 Task: Look for properties with breakfast.
Action: Mouse pressed left at (1055, 145)
Screenshot: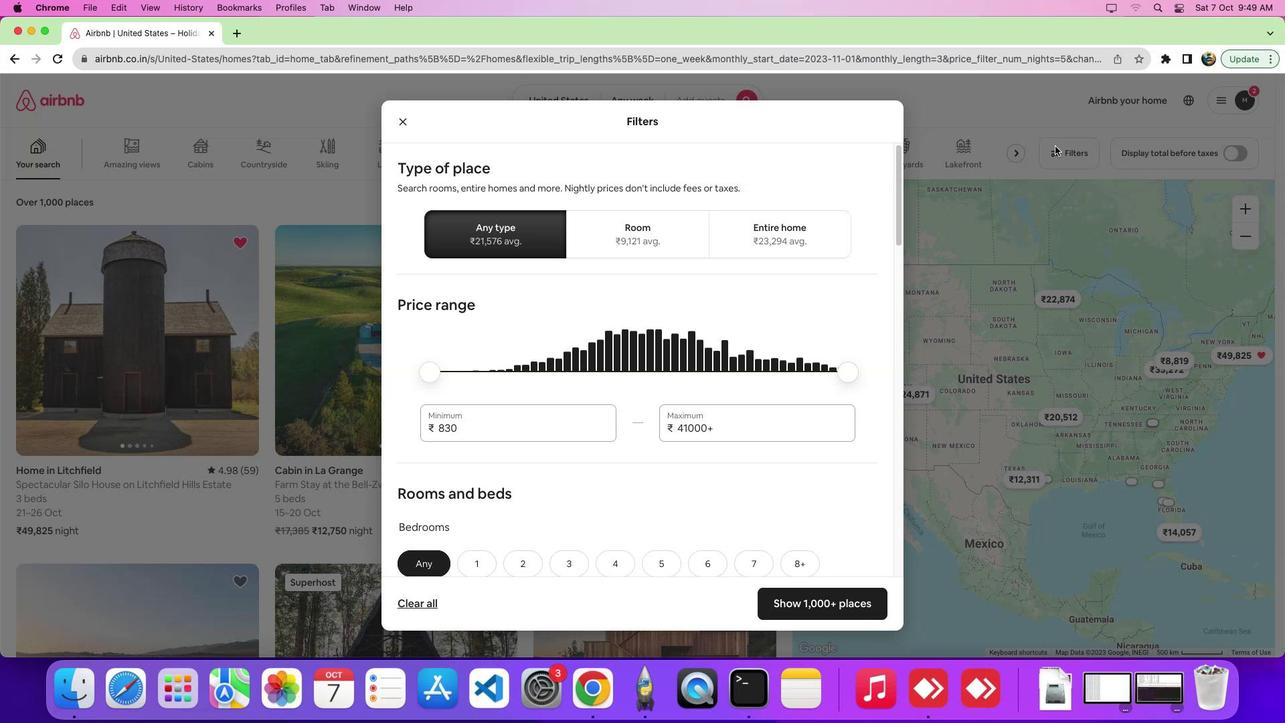 
Action: Mouse moved to (779, 234)
Screenshot: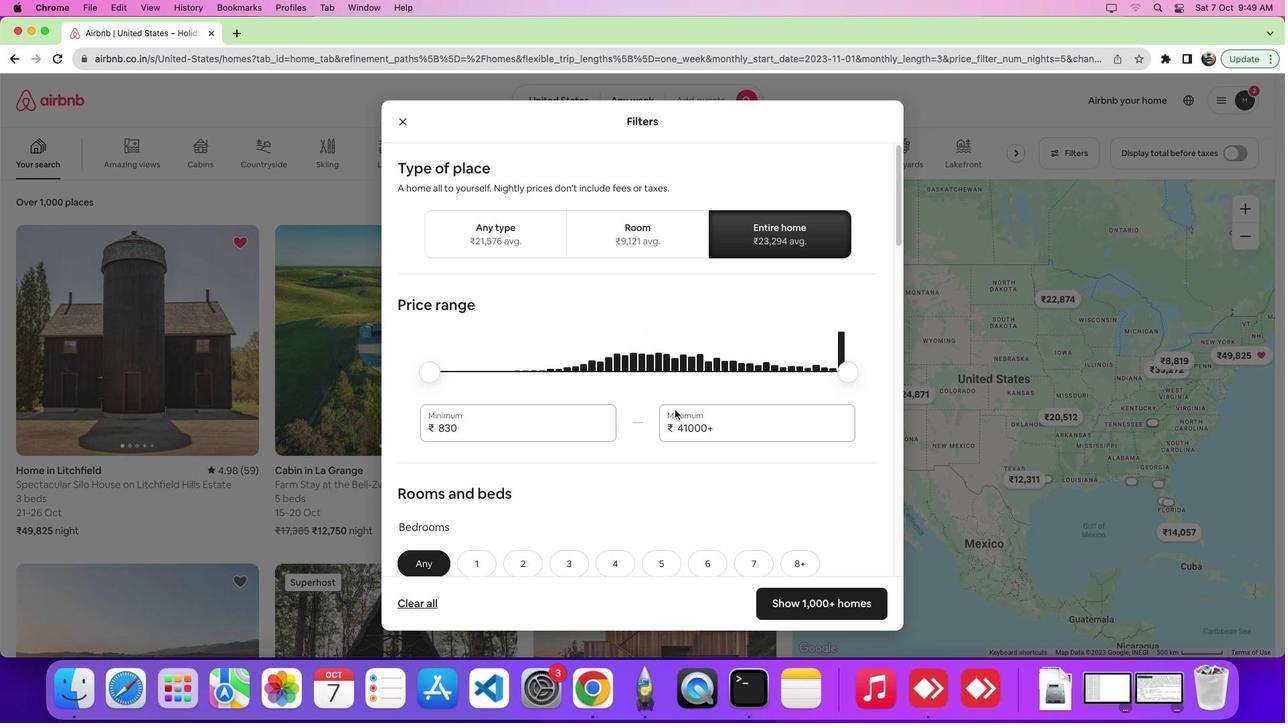 
Action: Mouse pressed left at (779, 234)
Screenshot: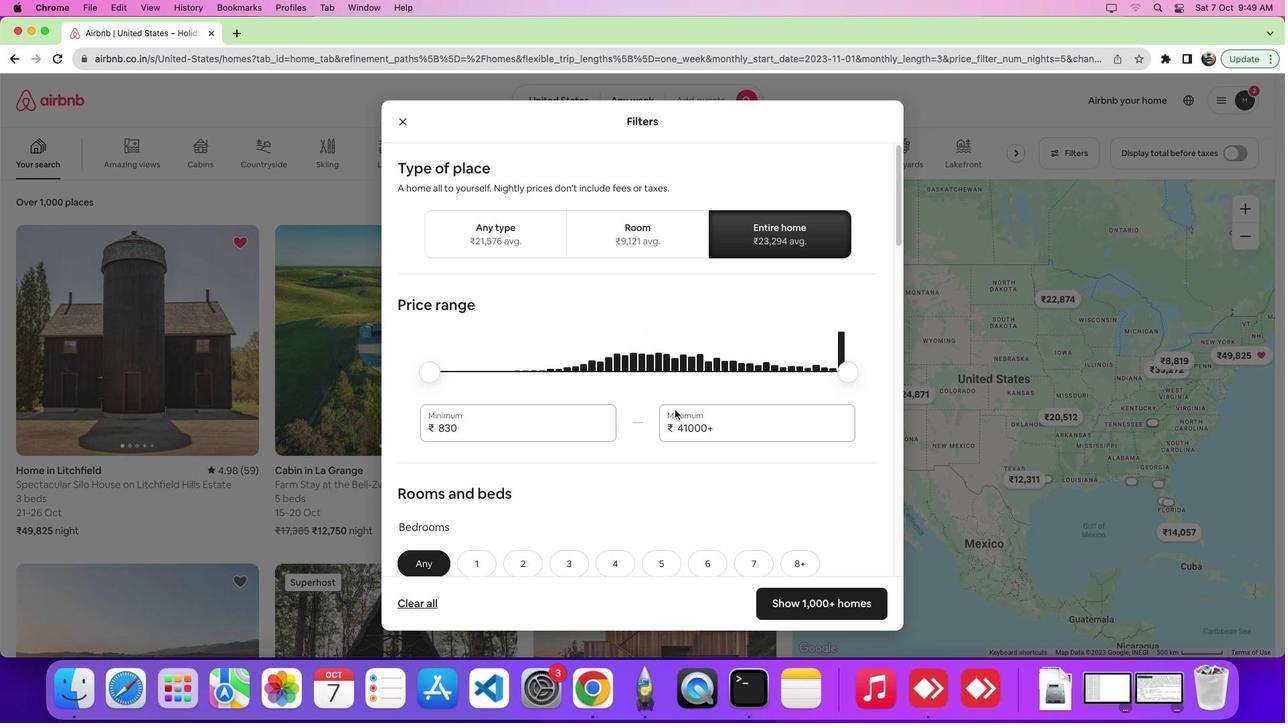 
Action: Mouse moved to (671, 416)
Screenshot: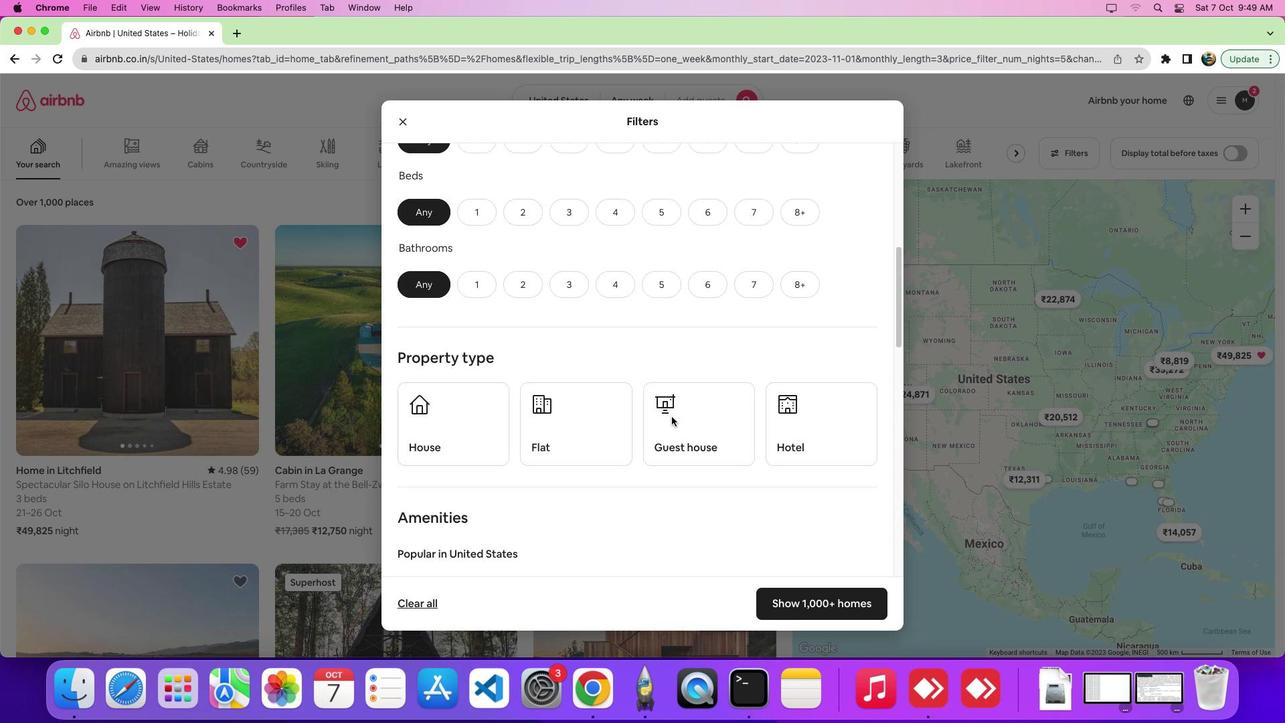 
Action: Mouse scrolled (671, 416) with delta (0, 0)
Screenshot: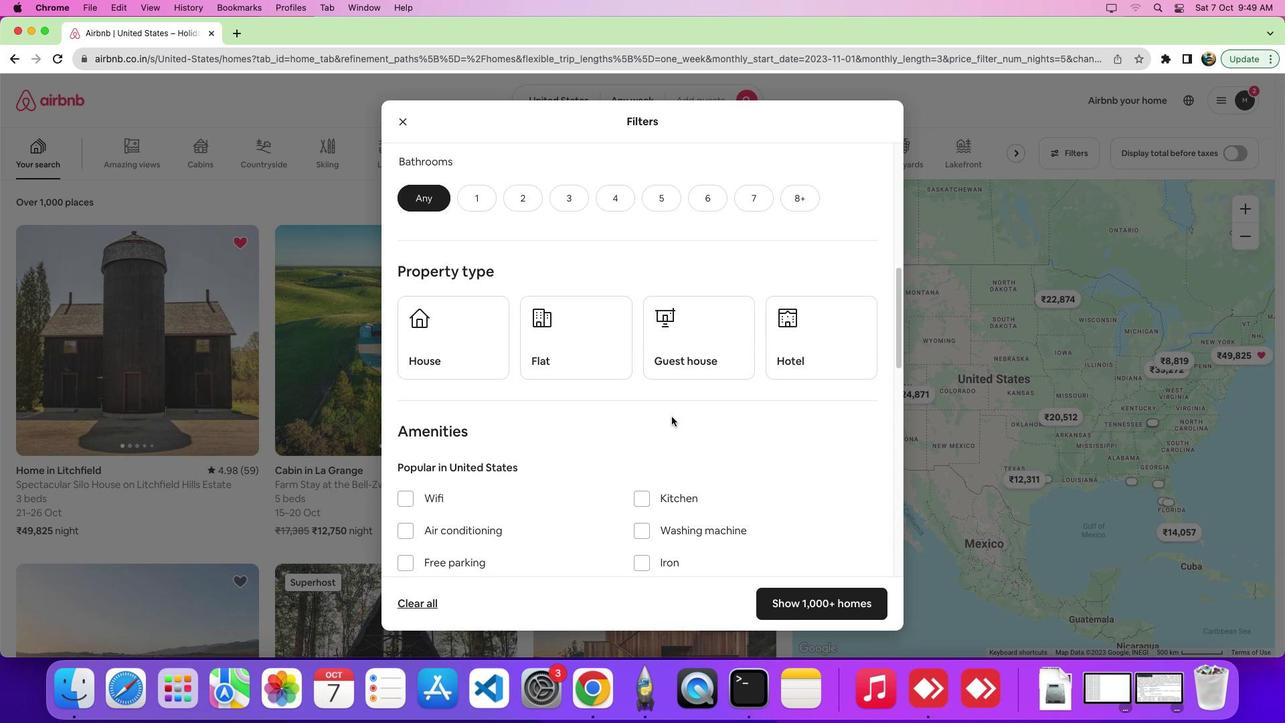 
Action: Mouse scrolled (671, 416) with delta (0, 0)
Screenshot: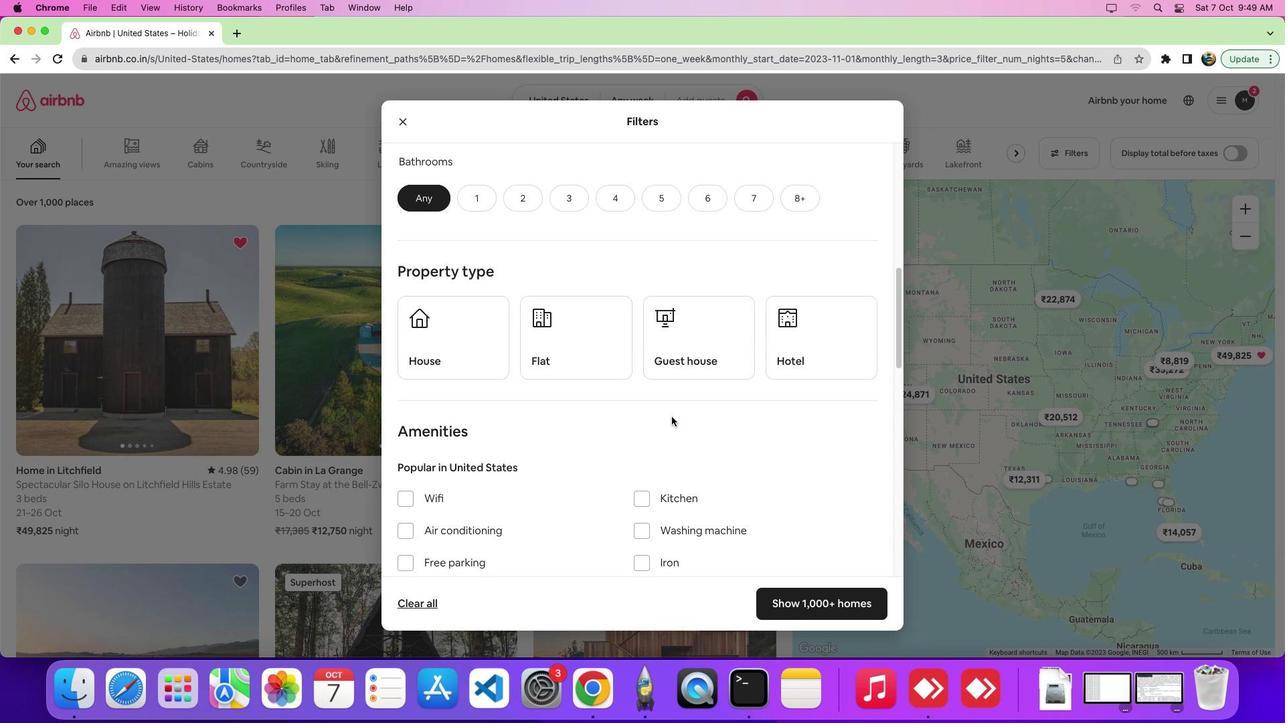 
Action: Mouse scrolled (671, 416) with delta (0, -2)
Screenshot: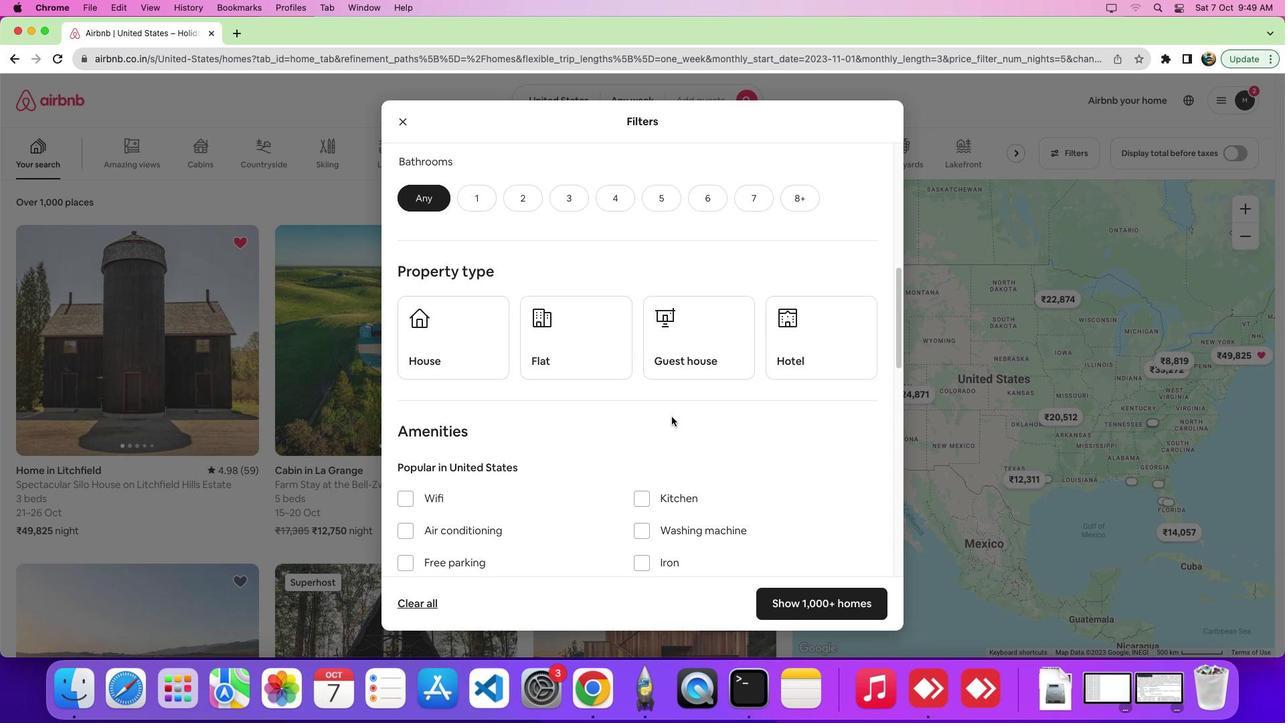 
Action: Mouse scrolled (671, 416) with delta (0, -4)
Screenshot: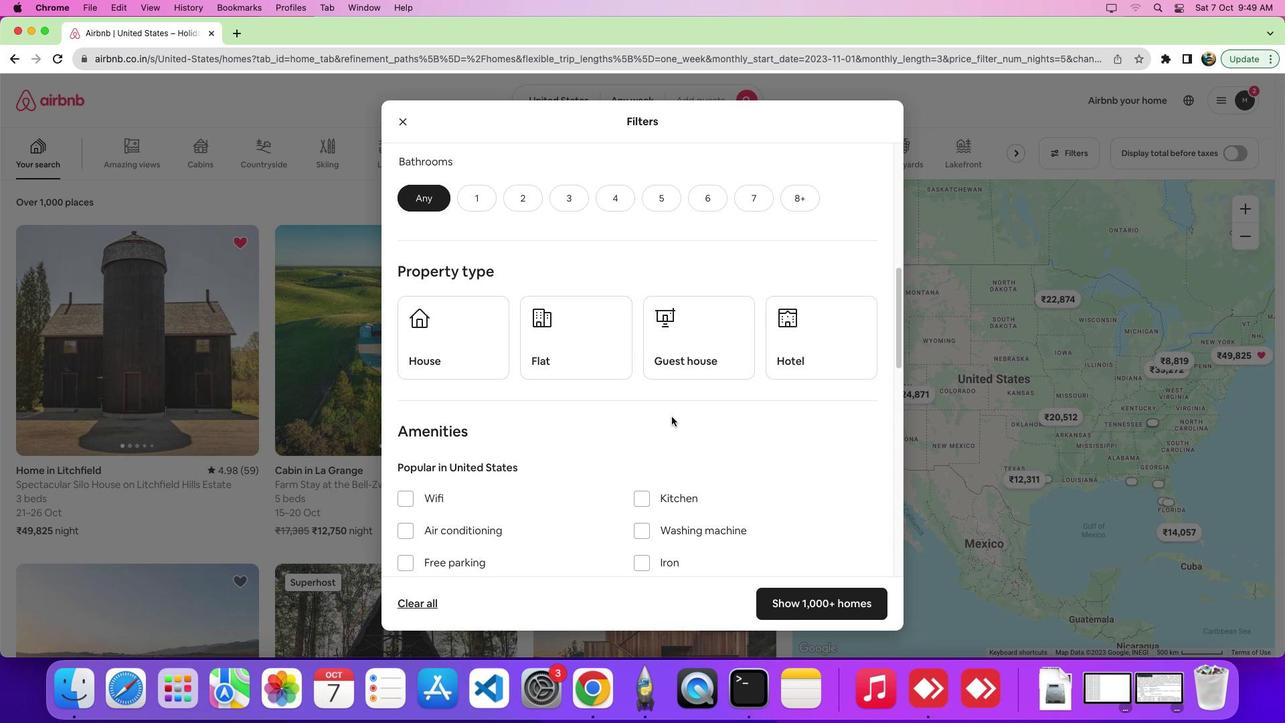 
Action: Mouse scrolled (671, 416) with delta (0, -4)
Screenshot: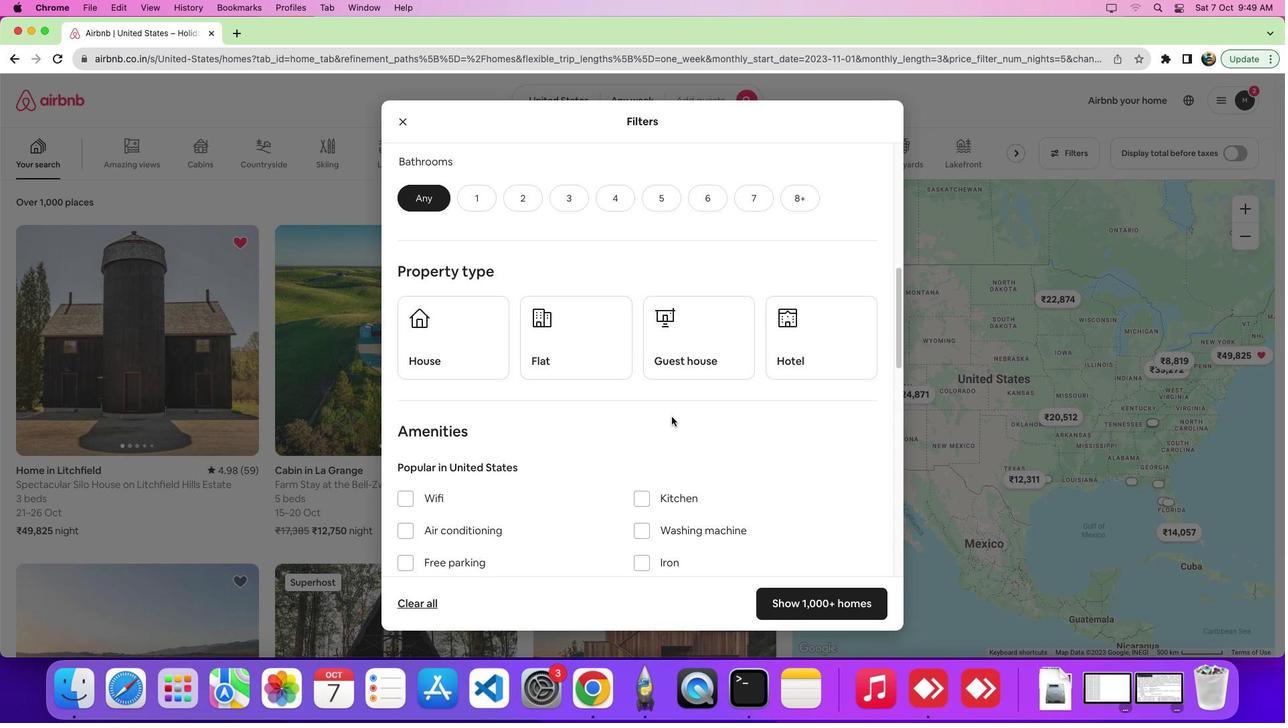 
Action: Mouse scrolled (671, 416) with delta (0, 0)
Screenshot: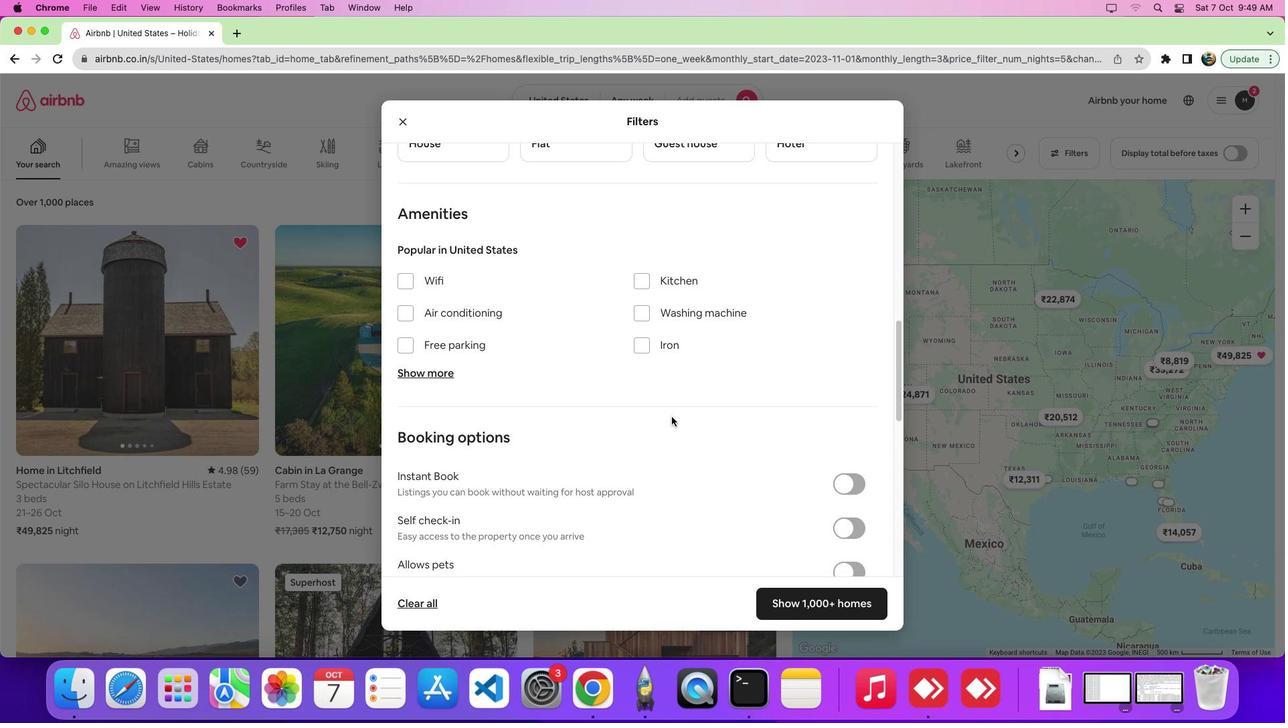 
Action: Mouse scrolled (671, 416) with delta (0, 0)
Screenshot: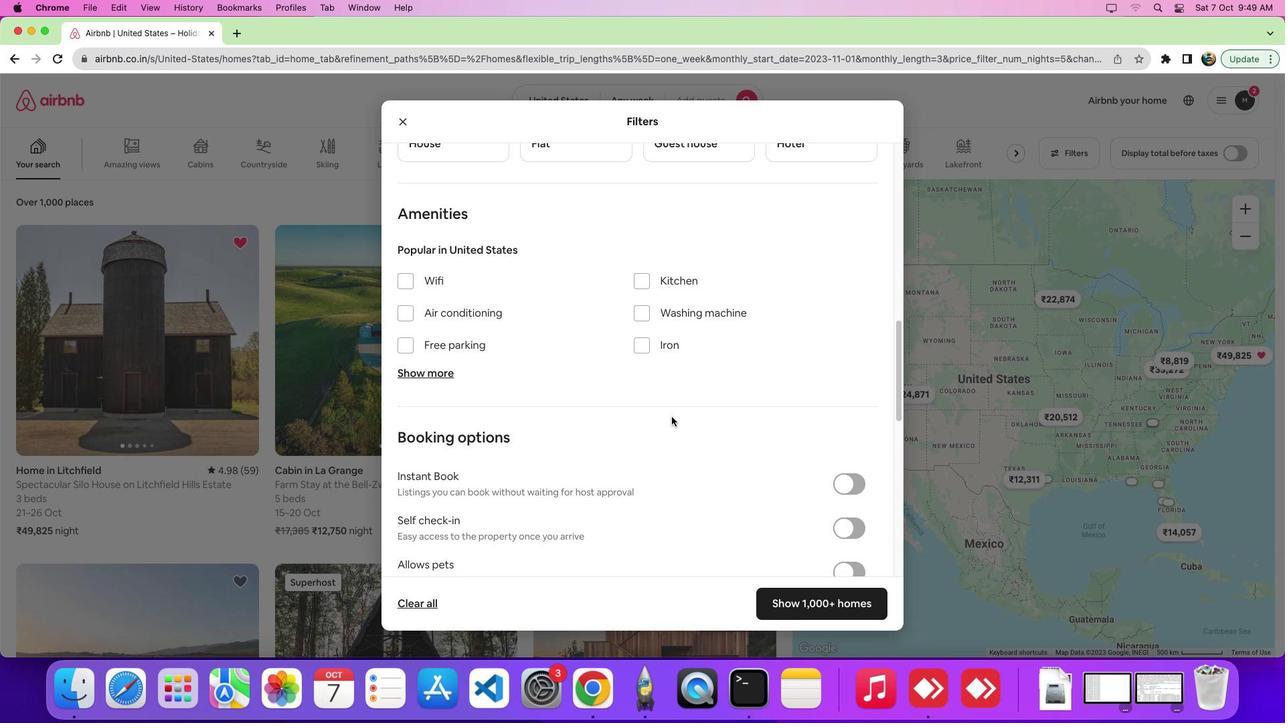 
Action: Mouse scrolled (671, 416) with delta (0, -2)
Screenshot: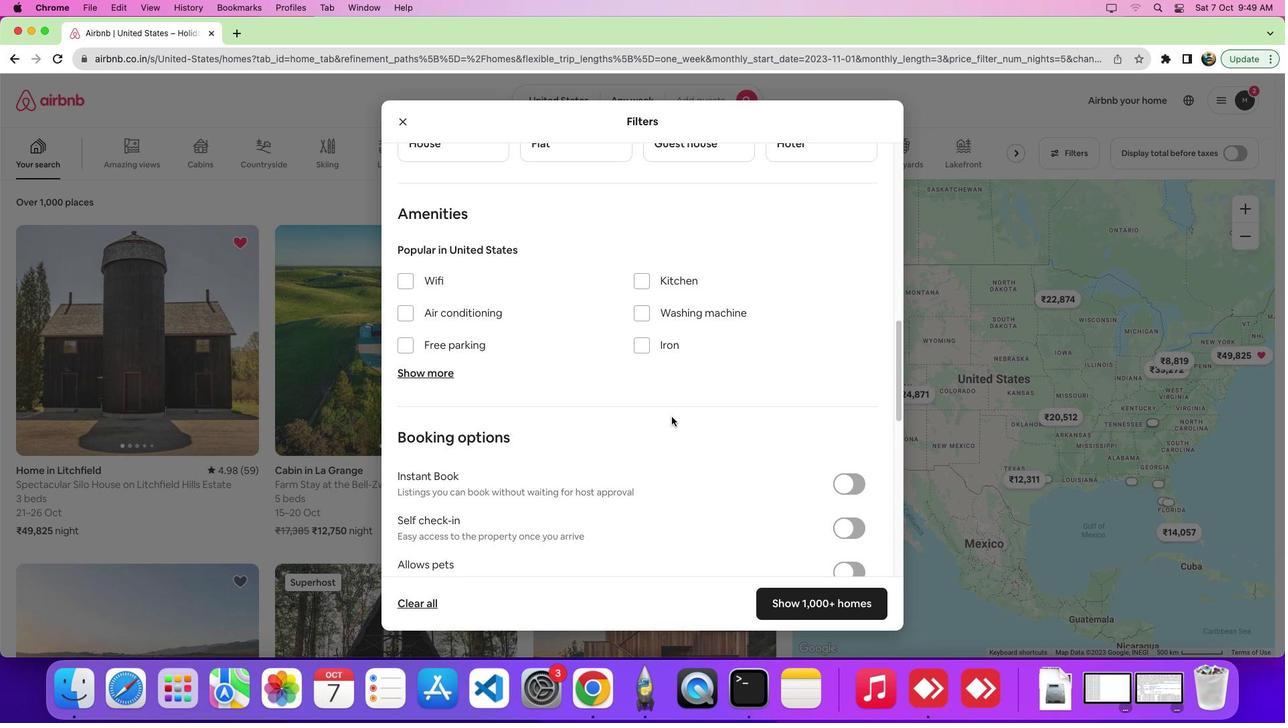 
Action: Mouse scrolled (671, 416) with delta (0, -2)
Screenshot: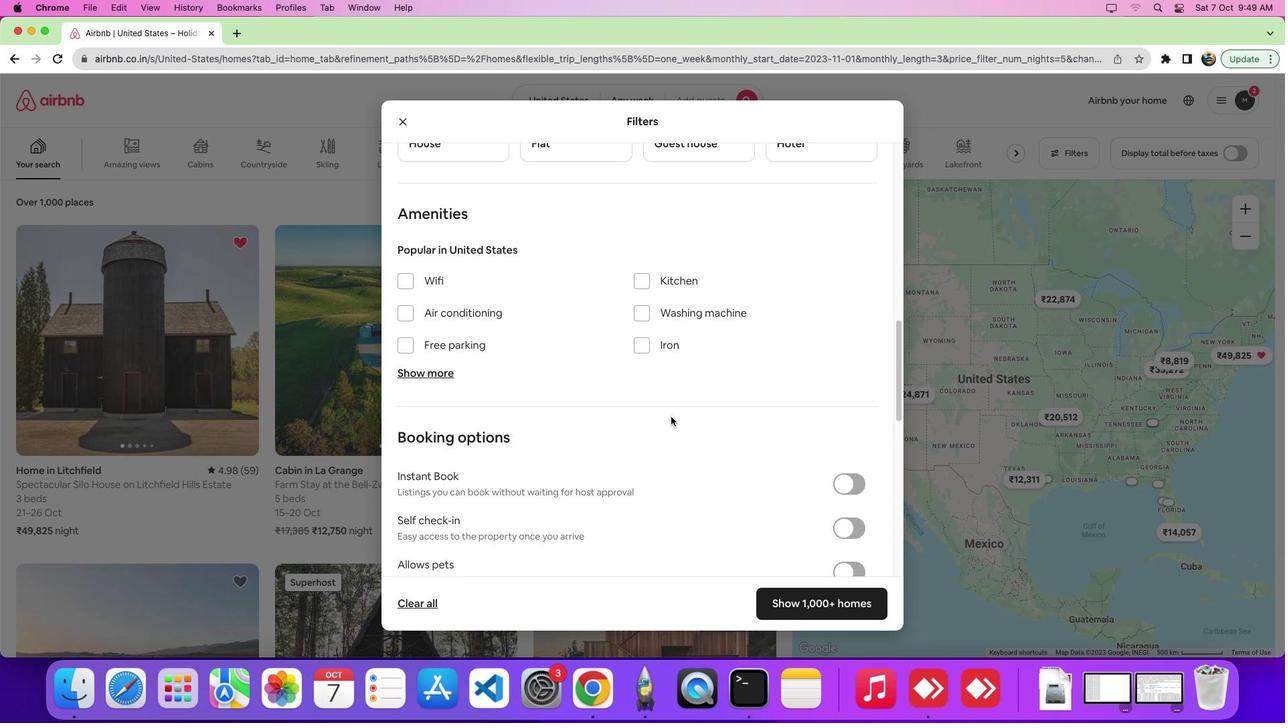 
Action: Mouse moved to (448, 378)
Screenshot: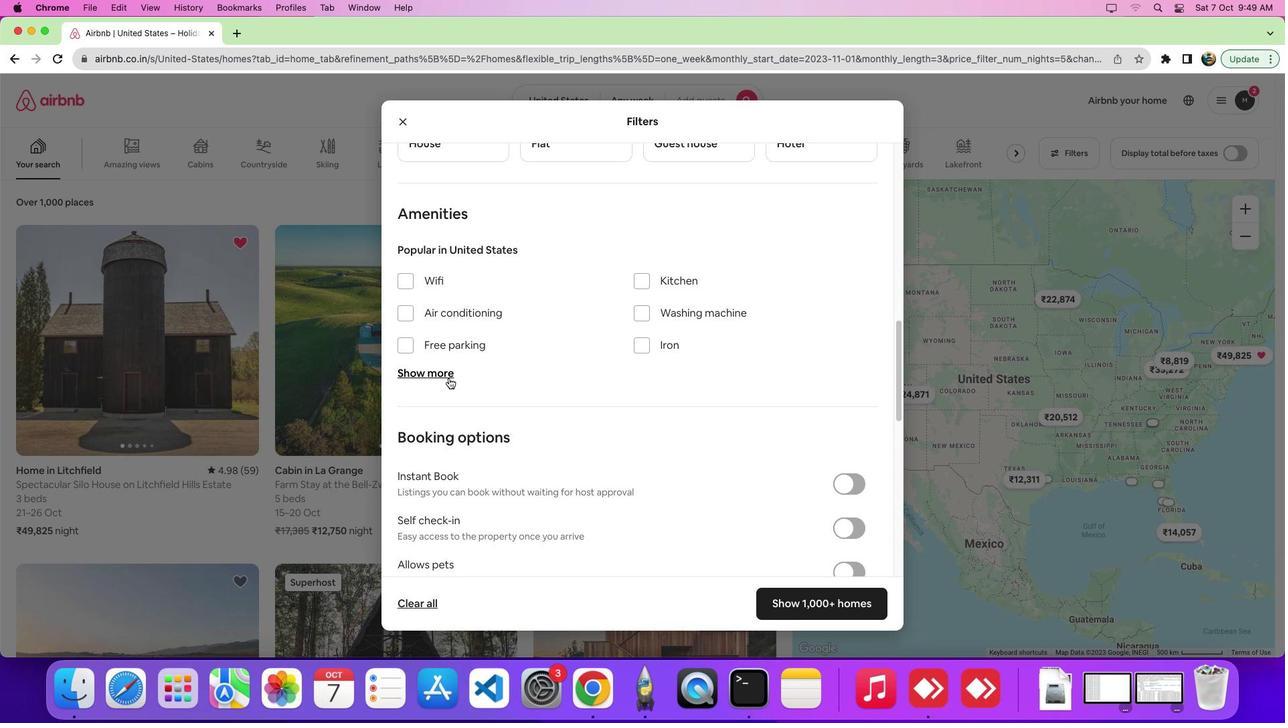 
Action: Mouse pressed left at (448, 378)
Screenshot: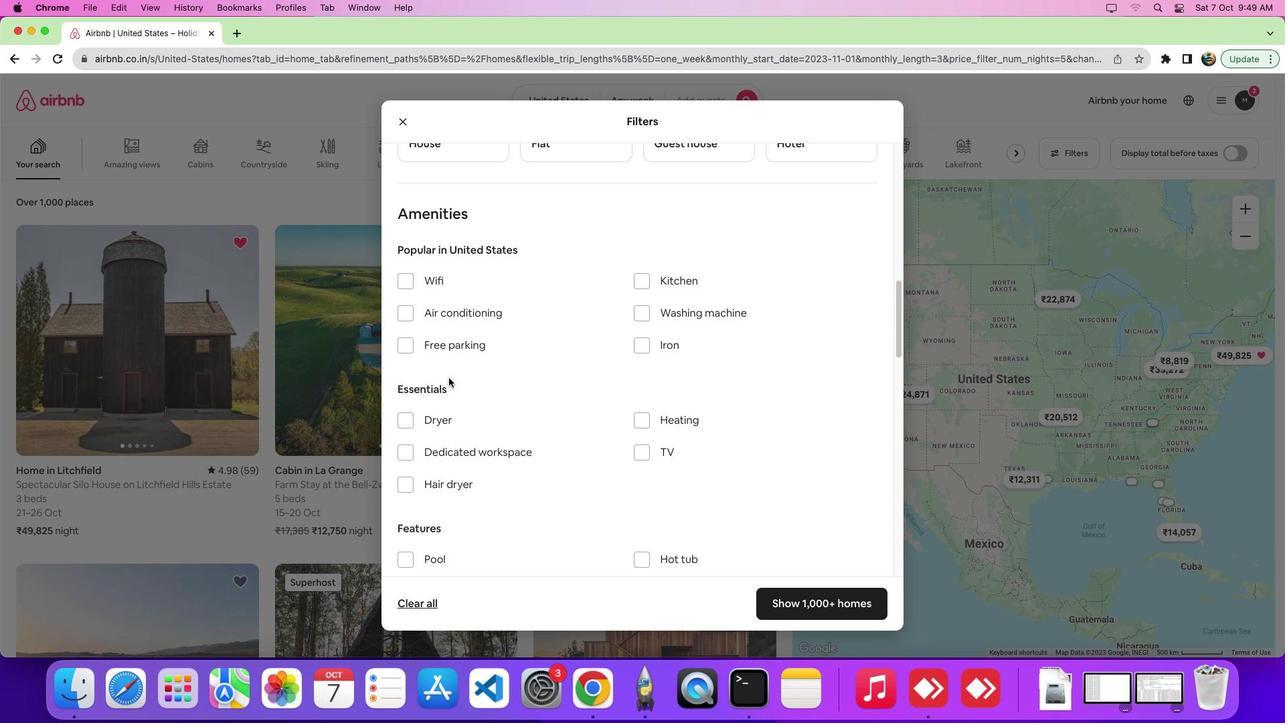 
Action: Mouse moved to (599, 401)
Screenshot: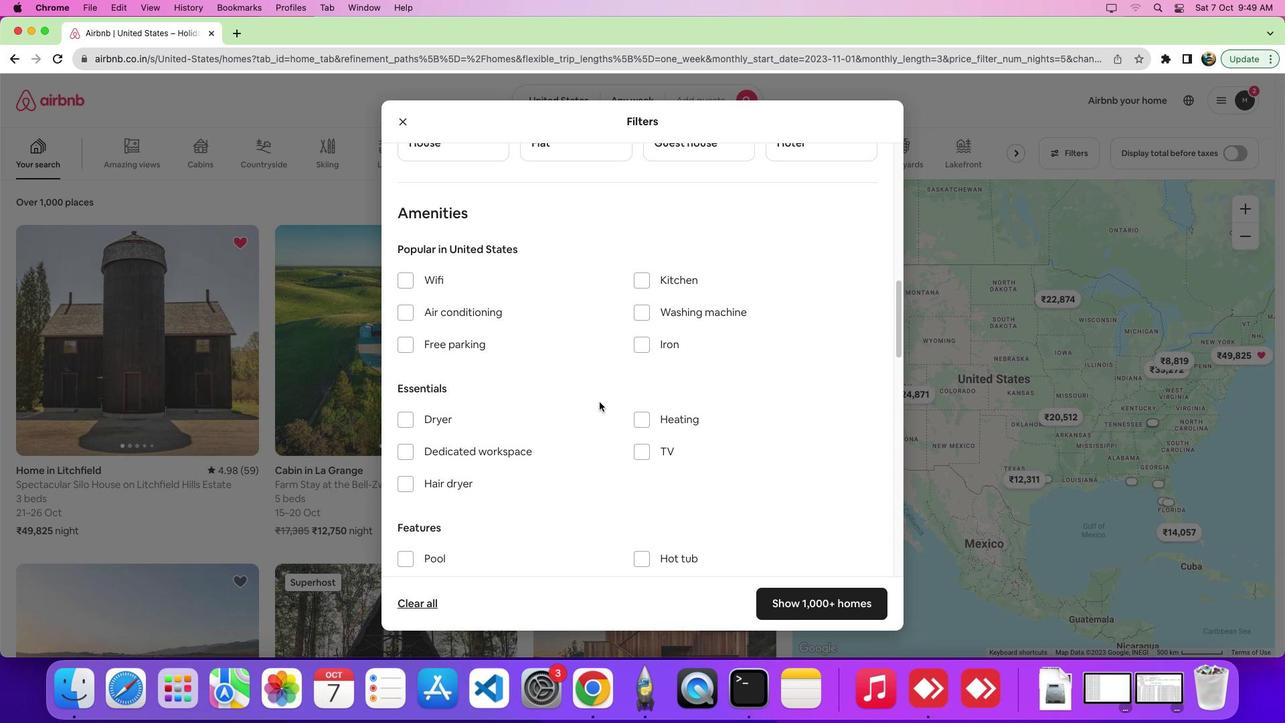 
Action: Mouse scrolled (599, 401) with delta (0, 0)
Screenshot: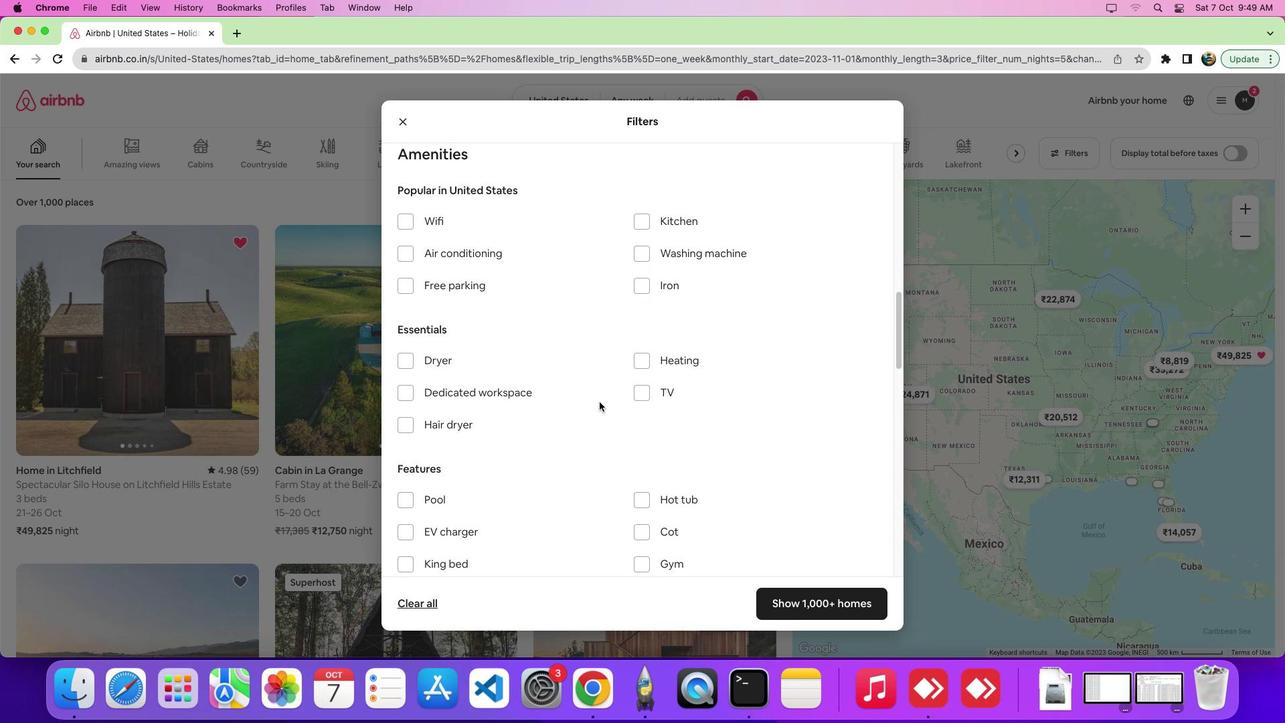 
Action: Mouse scrolled (599, 401) with delta (0, 0)
Screenshot: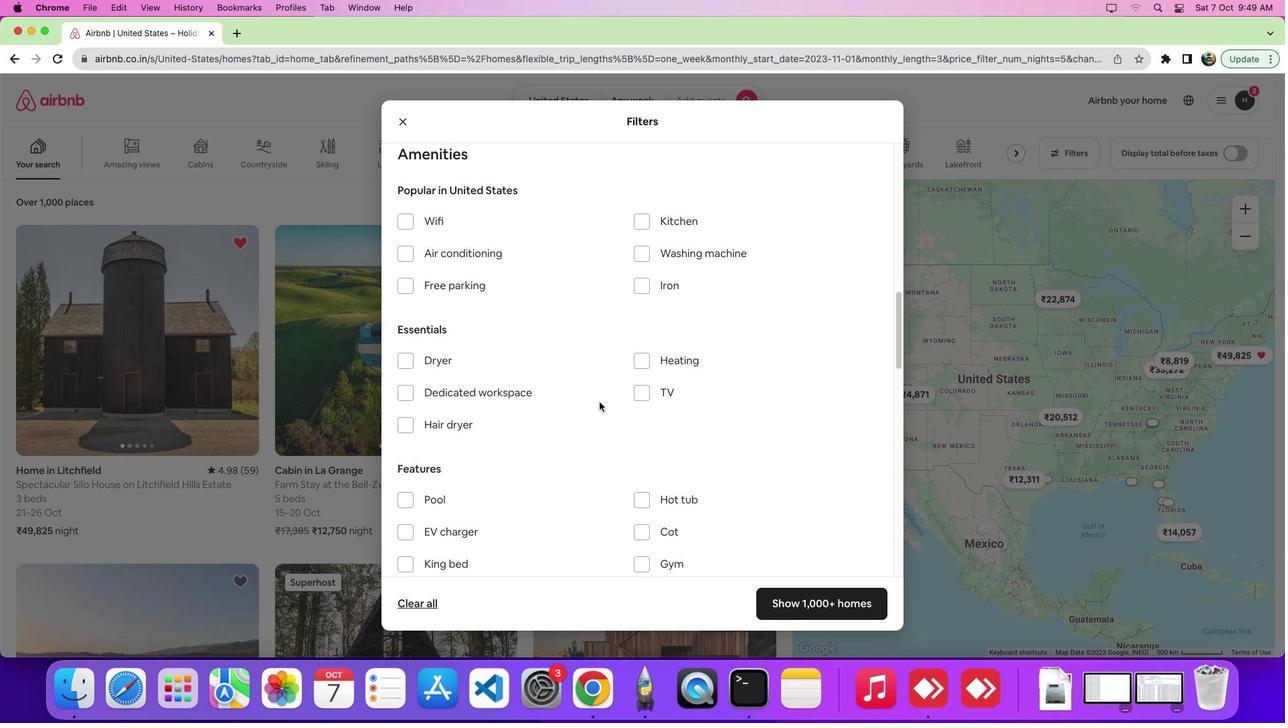 
Action: Mouse scrolled (599, 401) with delta (0, 0)
Screenshot: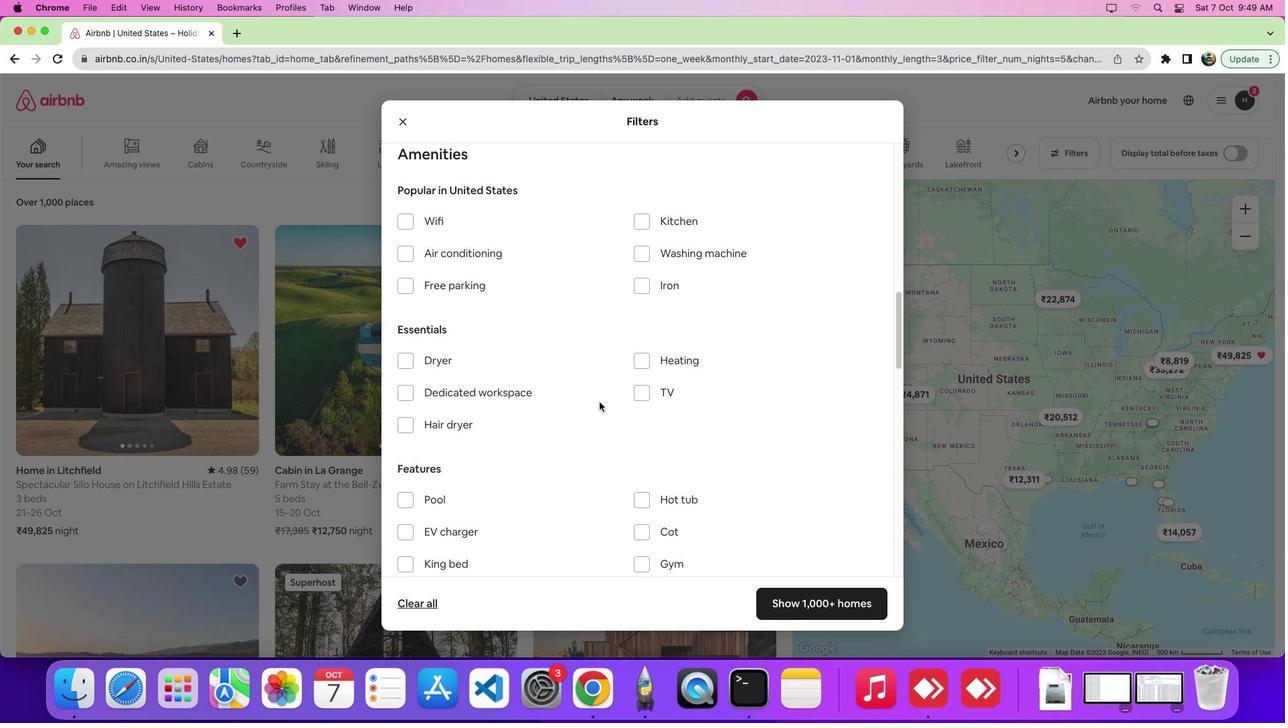 
Action: Mouse scrolled (599, 401) with delta (0, 0)
Screenshot: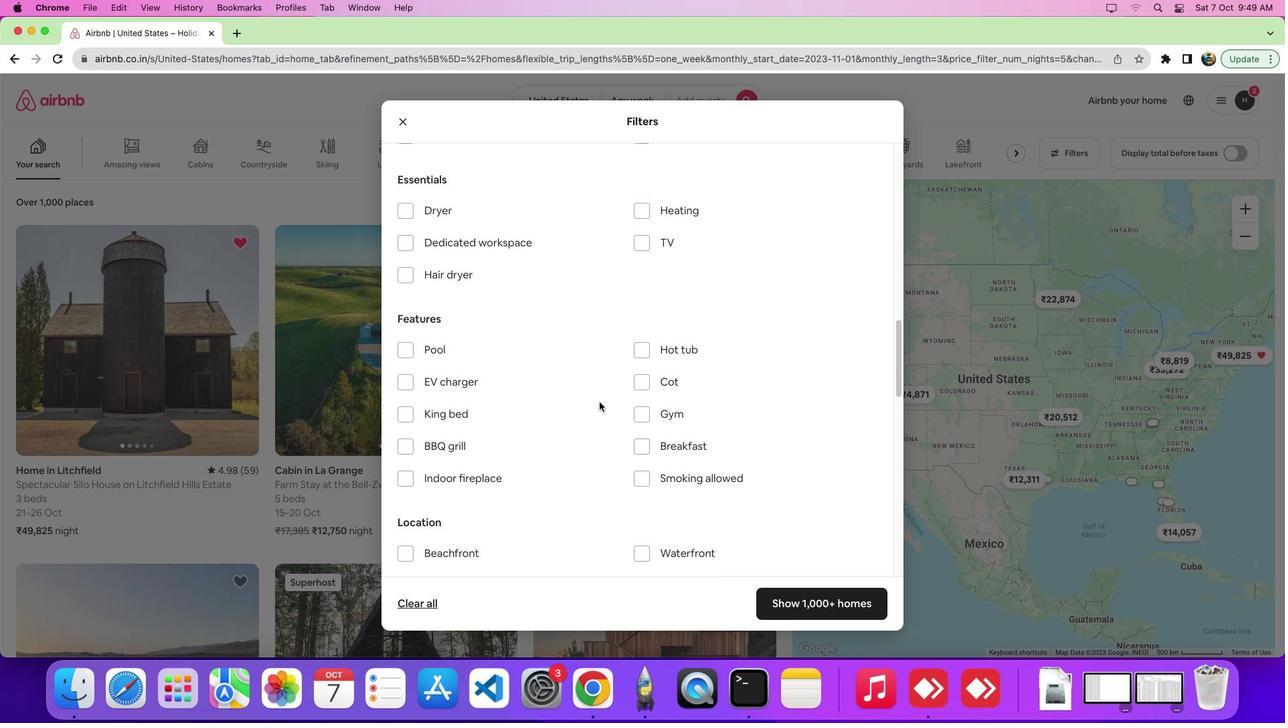 
Action: Mouse scrolled (599, 401) with delta (0, 0)
Screenshot: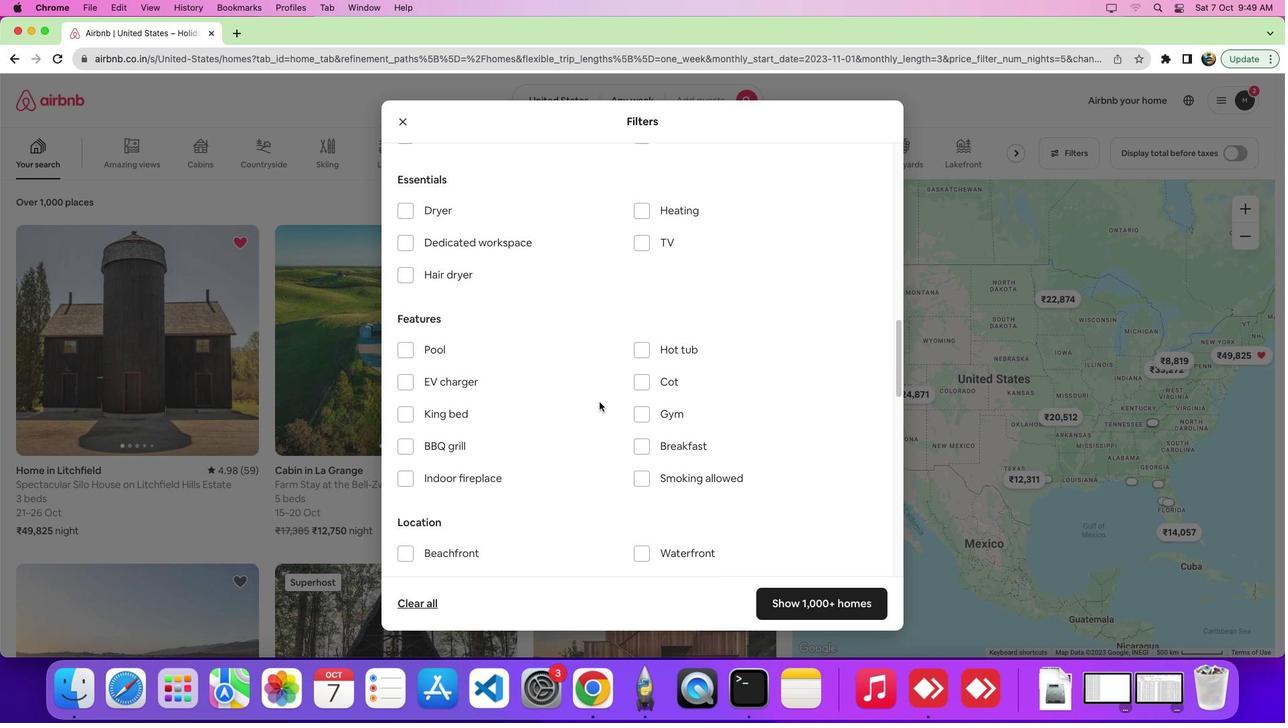 
Action: Mouse scrolled (599, 401) with delta (0, 0)
Screenshot: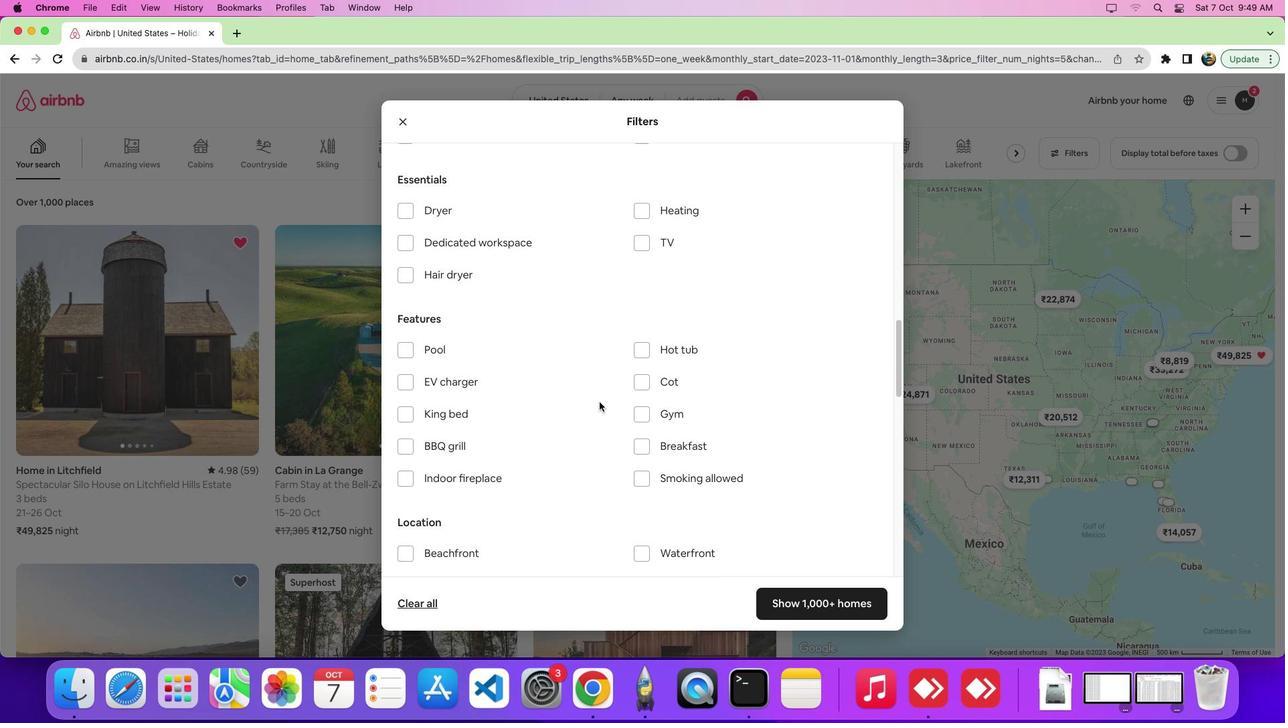 
Action: Mouse scrolled (599, 401) with delta (0, -2)
Screenshot: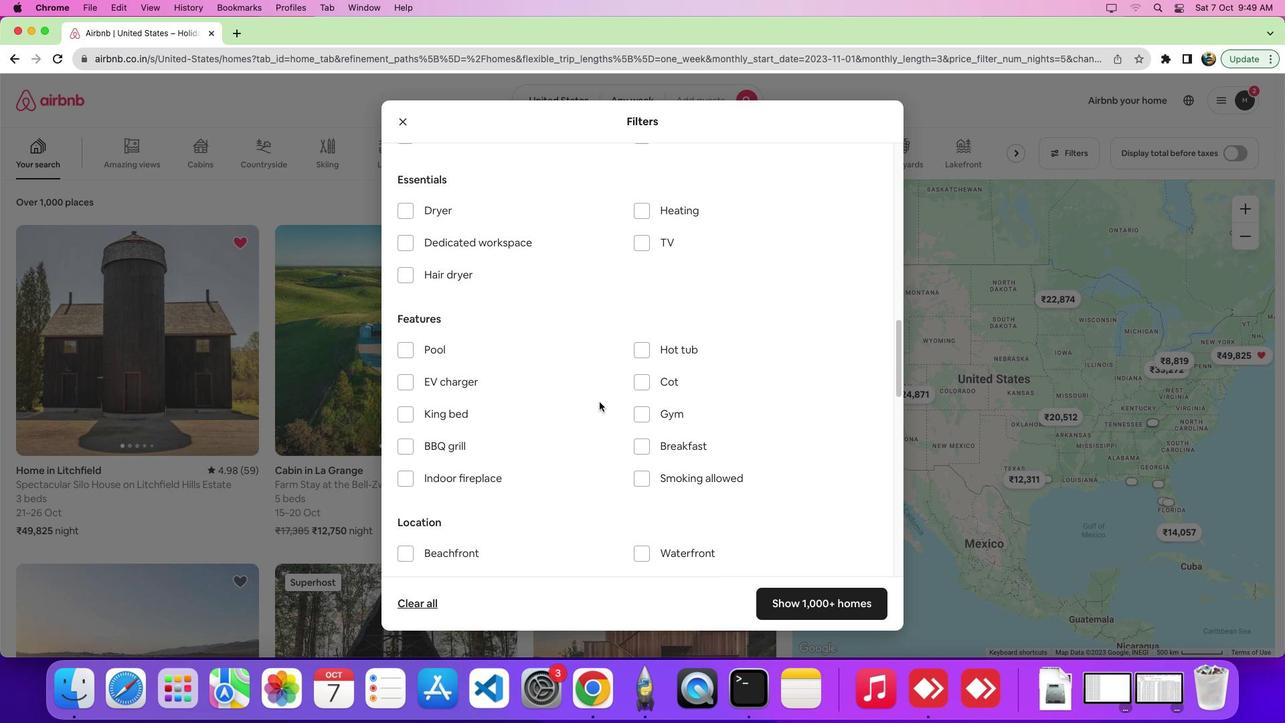 
Action: Mouse scrolled (599, 401) with delta (0, 0)
Screenshot: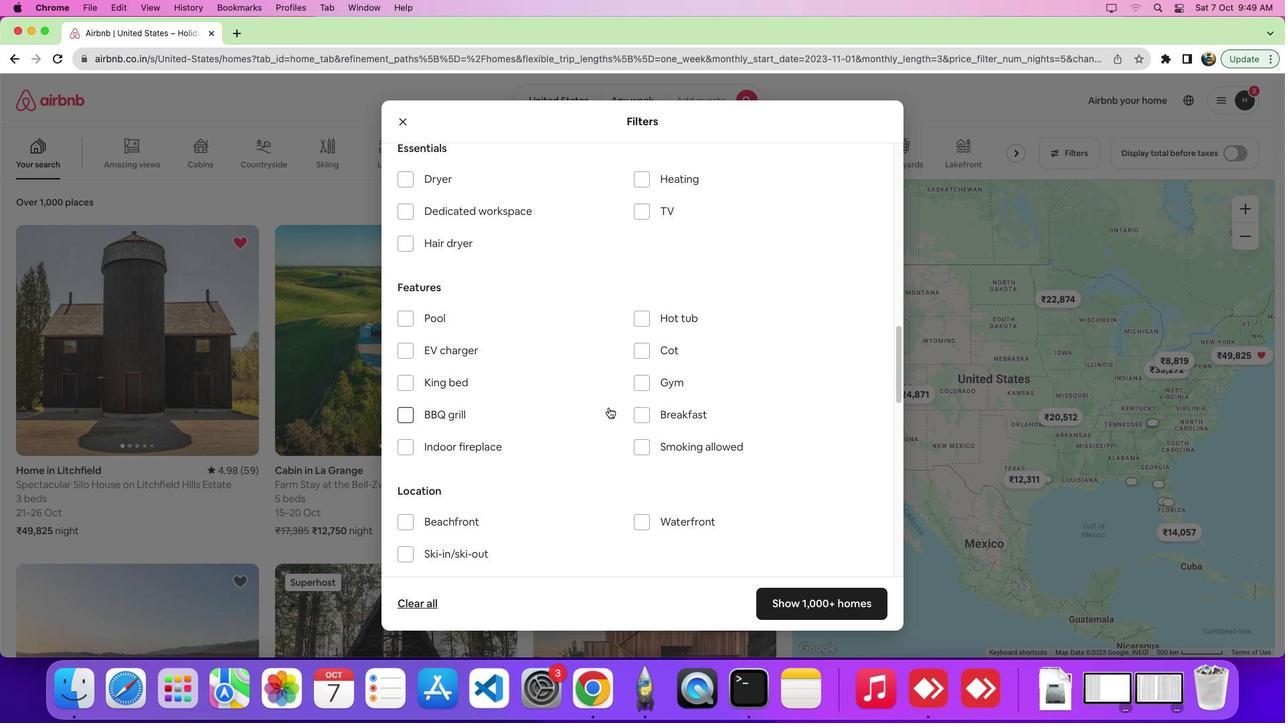
Action: Mouse scrolled (599, 401) with delta (0, 0)
Screenshot: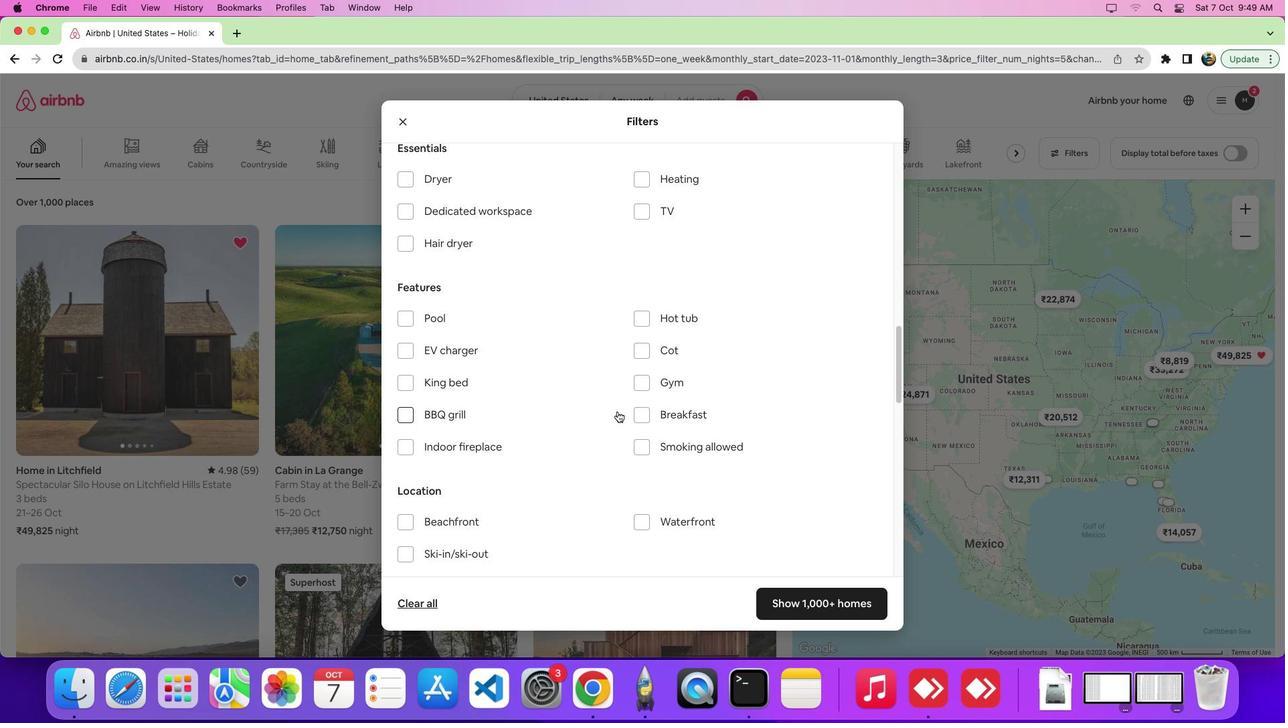 
Action: Mouse moved to (643, 415)
Screenshot: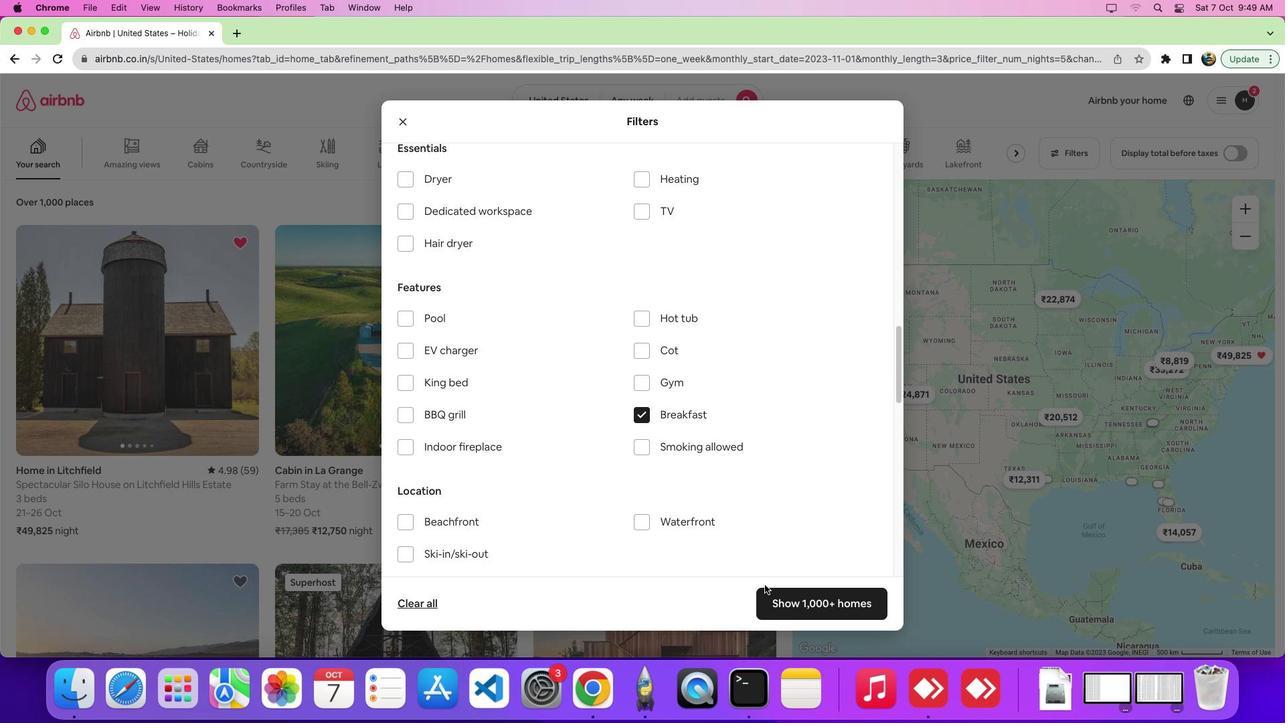 
Action: Mouse pressed left at (643, 415)
Screenshot: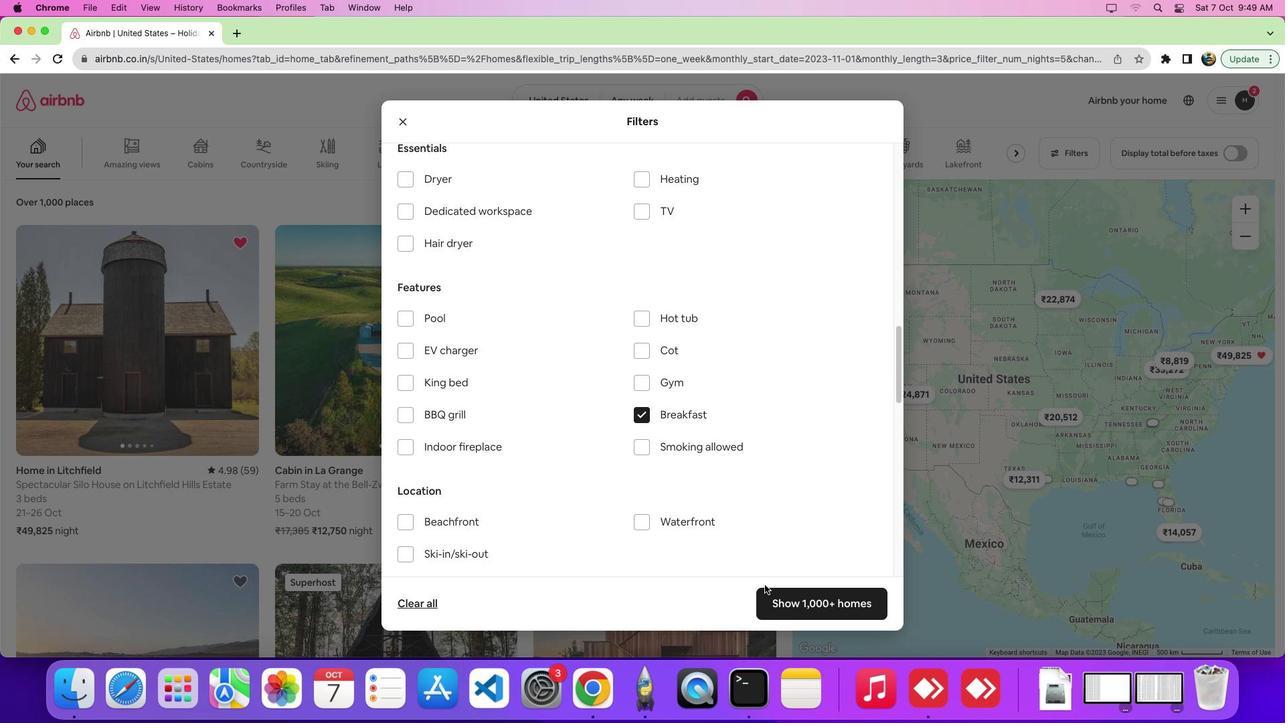 
Action: Mouse moved to (781, 597)
Screenshot: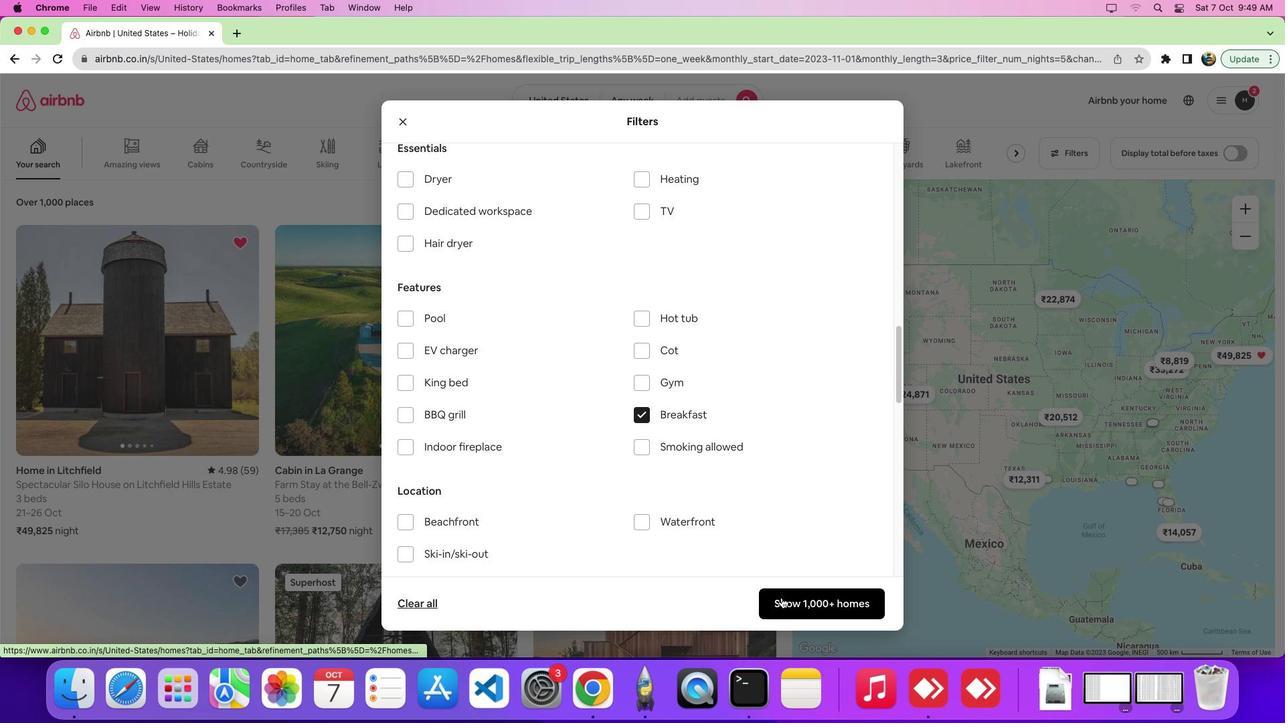 
Action: Mouse pressed left at (781, 597)
Screenshot: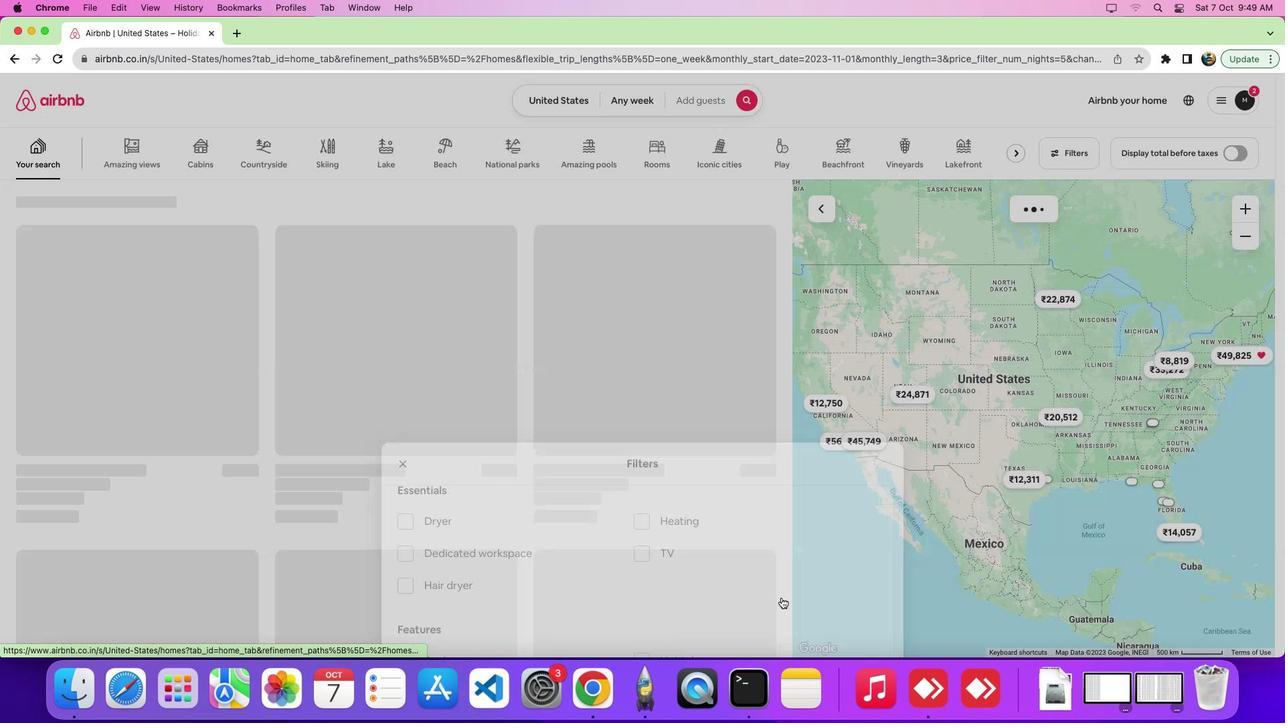 
Action: Mouse moved to (604, 544)
Screenshot: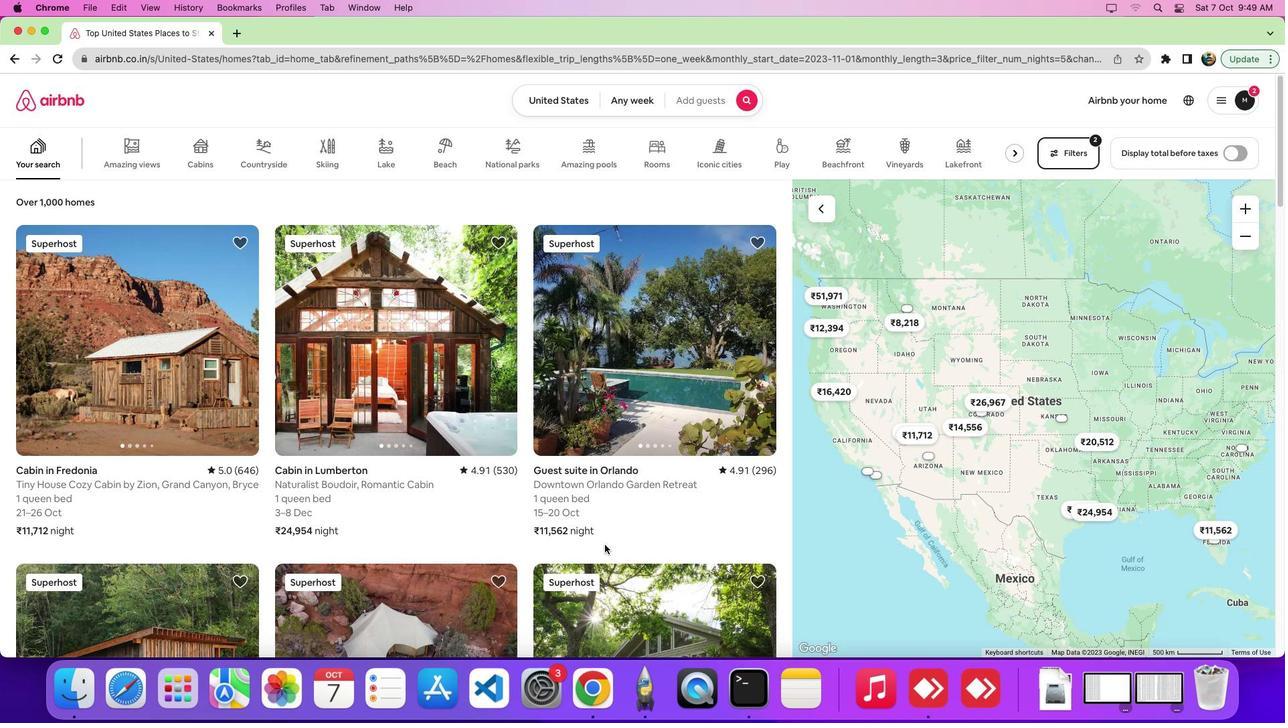 
